 Task: Set the preference "Position of video title" to center.
Action: Mouse moved to (114, 10)
Screenshot: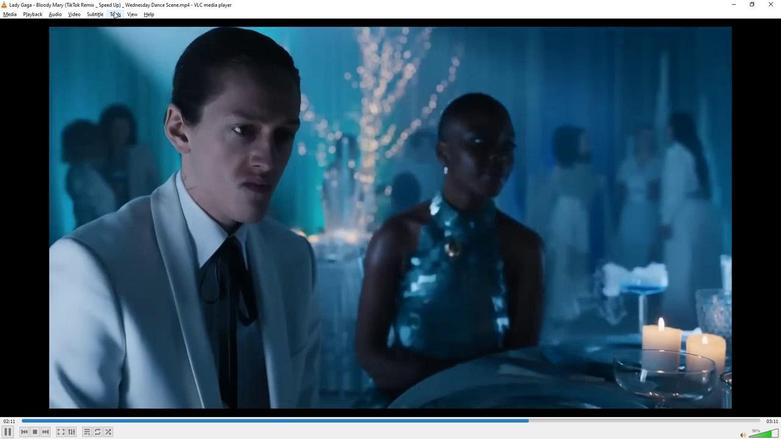 
Action: Mouse pressed left at (114, 10)
Screenshot: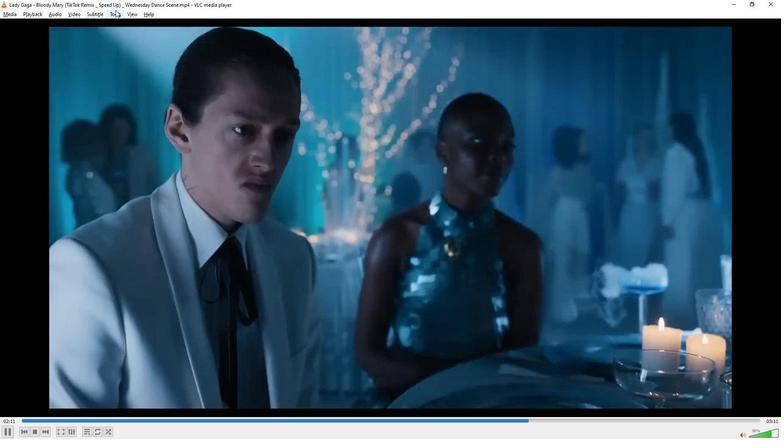 
Action: Mouse moved to (130, 111)
Screenshot: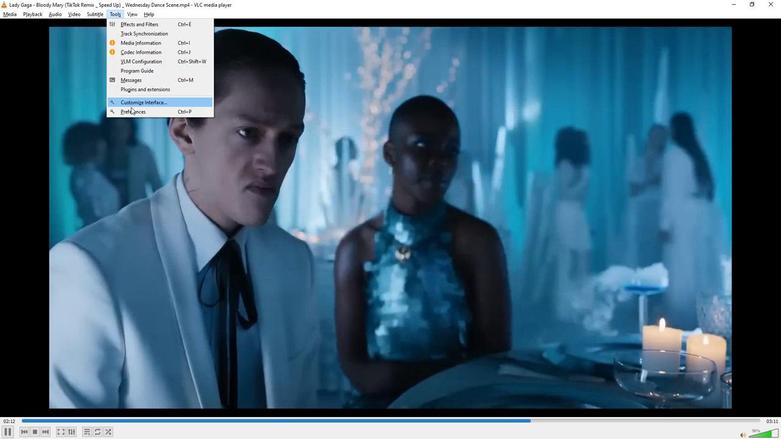 
Action: Mouse pressed left at (130, 111)
Screenshot: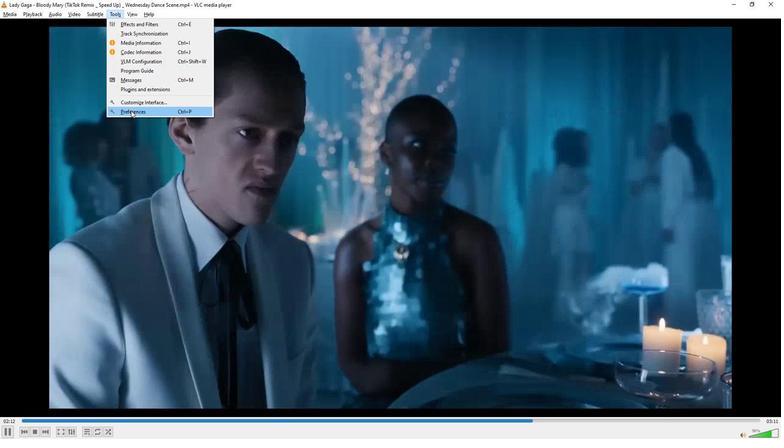 
Action: Mouse moved to (134, 335)
Screenshot: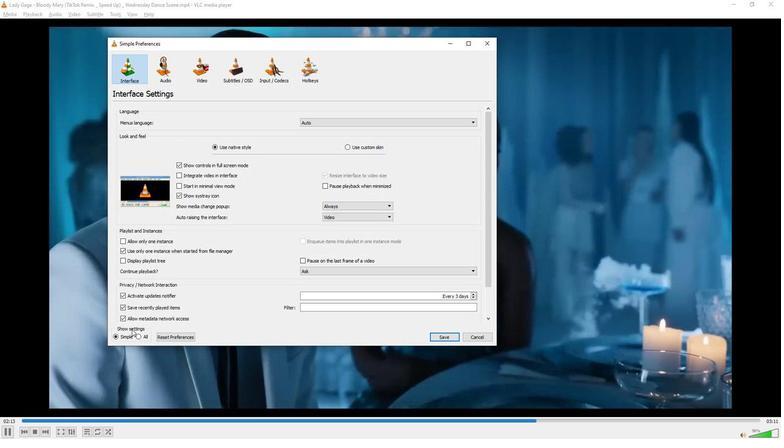 
Action: Mouse pressed left at (134, 335)
Screenshot: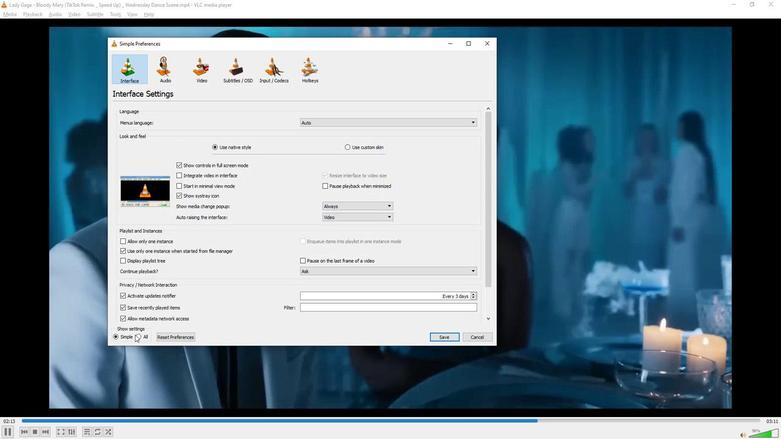 
Action: Mouse moved to (136, 337)
Screenshot: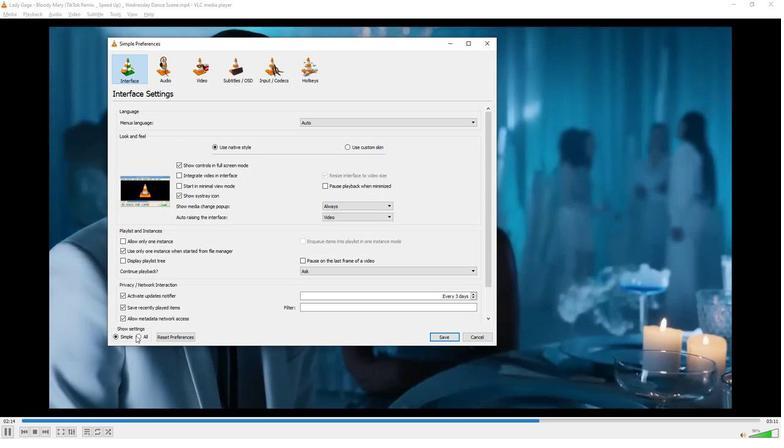 
Action: Mouse pressed left at (136, 337)
Screenshot: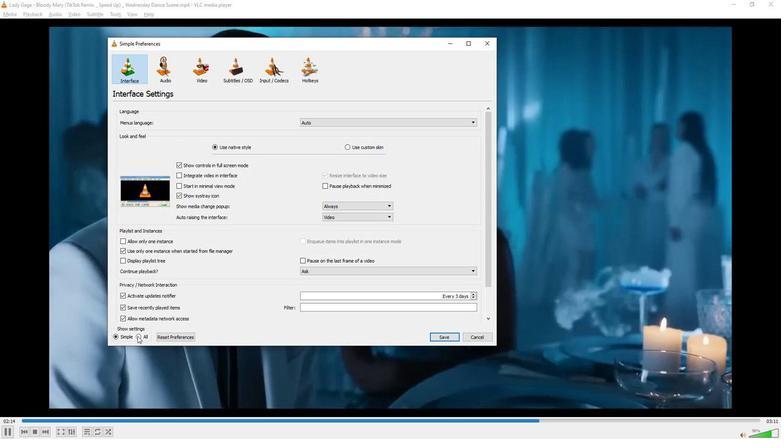 
Action: Mouse moved to (144, 285)
Screenshot: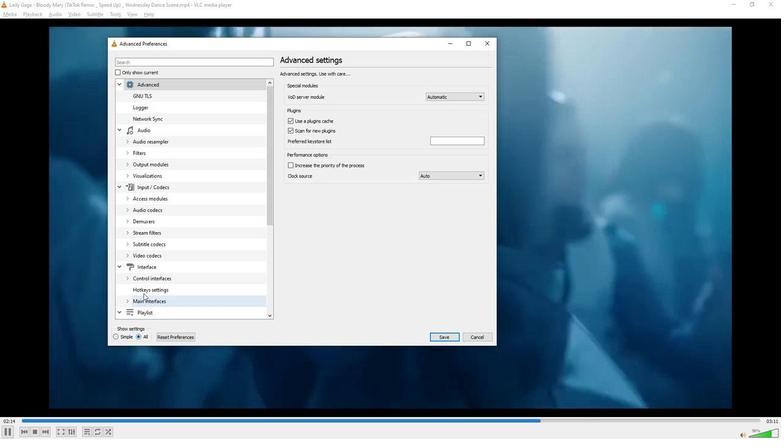 
Action: Mouse scrolled (144, 285) with delta (0, 0)
Screenshot: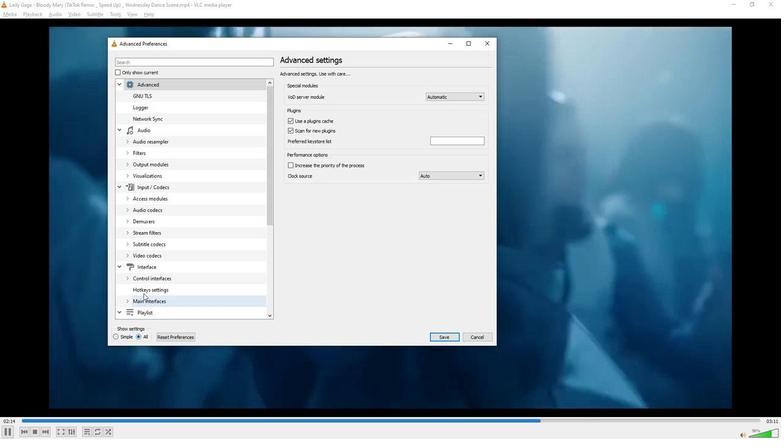 
Action: Mouse moved to (144, 283)
Screenshot: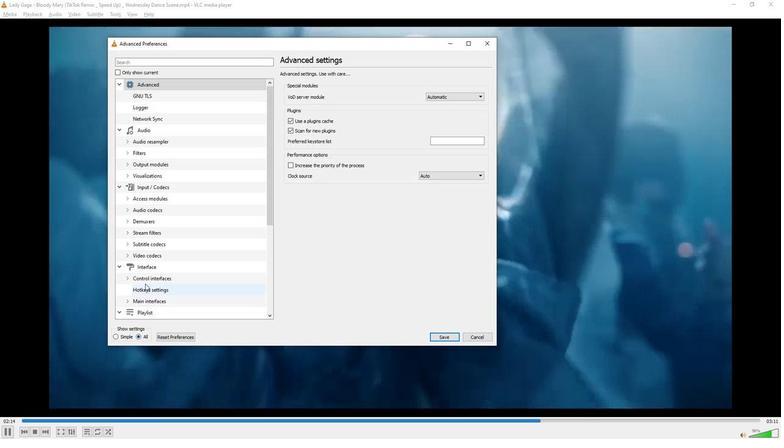 
Action: Mouse scrolled (144, 283) with delta (0, 0)
Screenshot: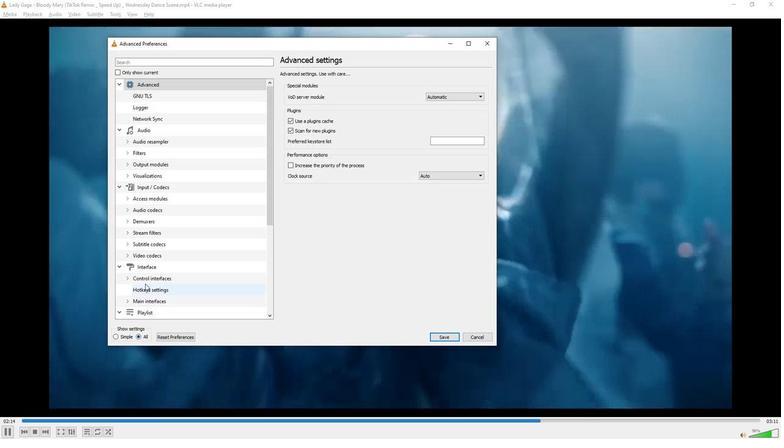 
Action: Mouse scrolled (144, 283) with delta (0, 0)
Screenshot: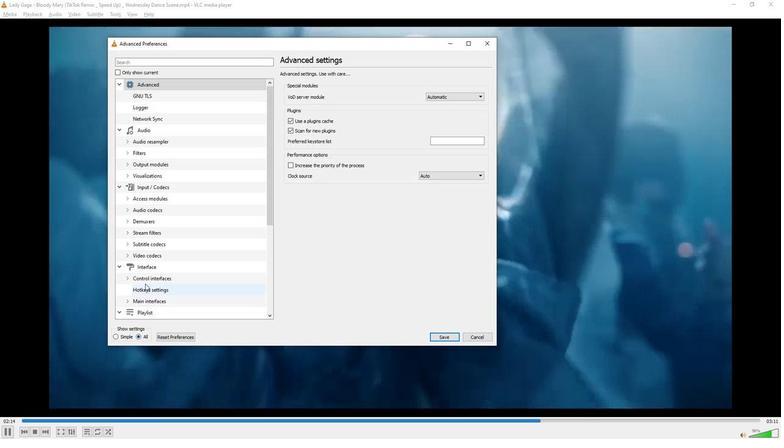 
Action: Mouse moved to (144, 283)
Screenshot: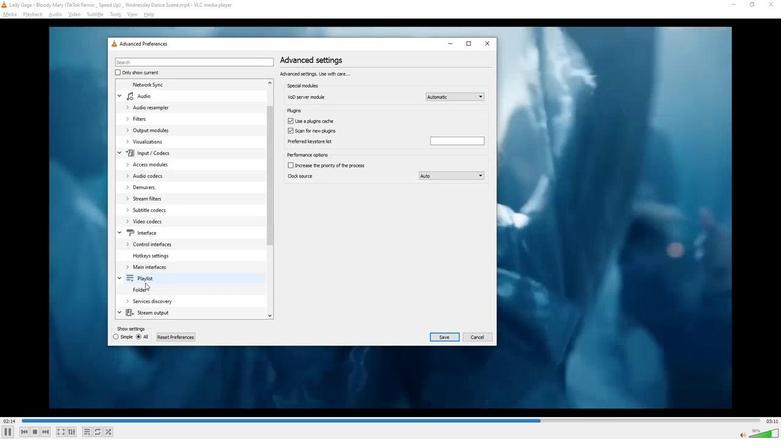 
Action: Mouse scrolled (144, 282) with delta (0, 0)
Screenshot: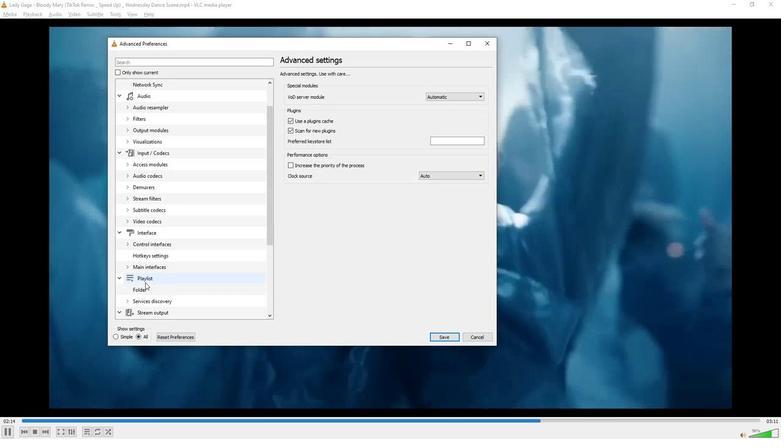 
Action: Mouse scrolled (144, 282) with delta (0, 0)
Screenshot: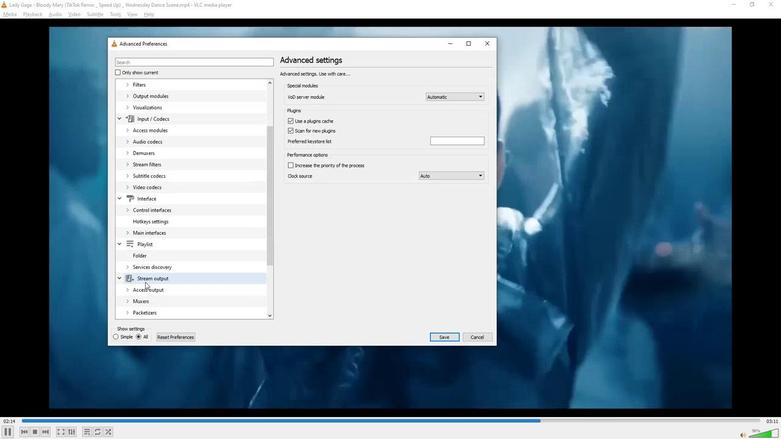 
Action: Mouse scrolled (144, 282) with delta (0, 0)
Screenshot: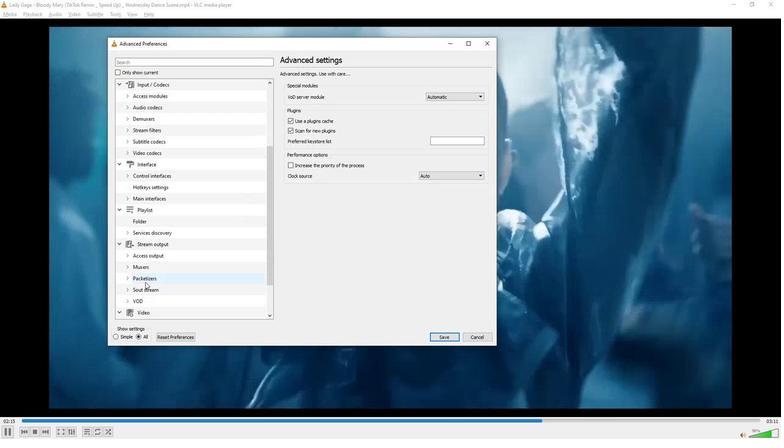
Action: Mouse scrolled (144, 282) with delta (0, 0)
Screenshot: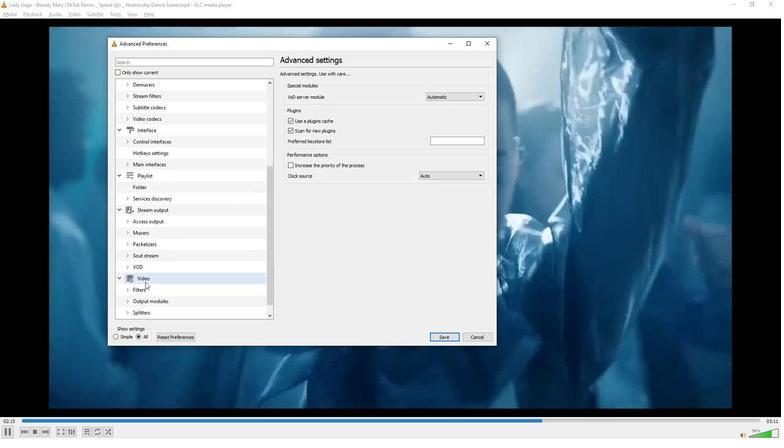 
Action: Mouse moved to (148, 265)
Screenshot: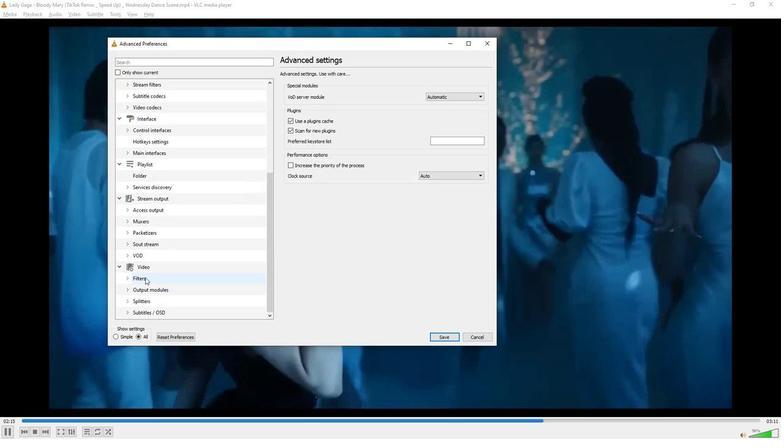 
Action: Mouse pressed left at (148, 265)
Screenshot: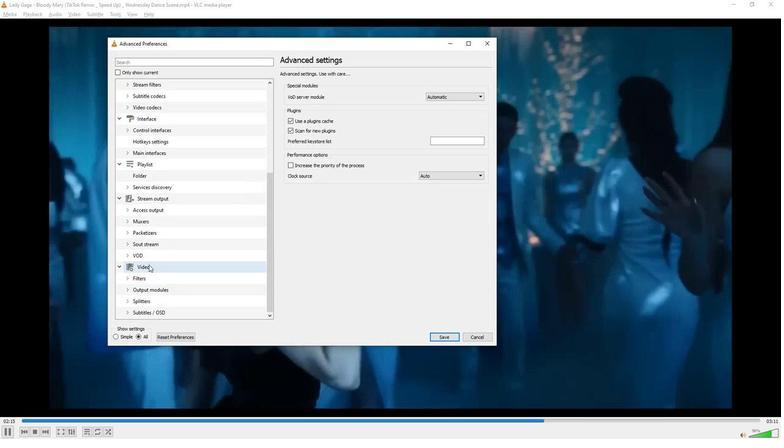 
Action: Mouse moved to (467, 224)
Screenshot: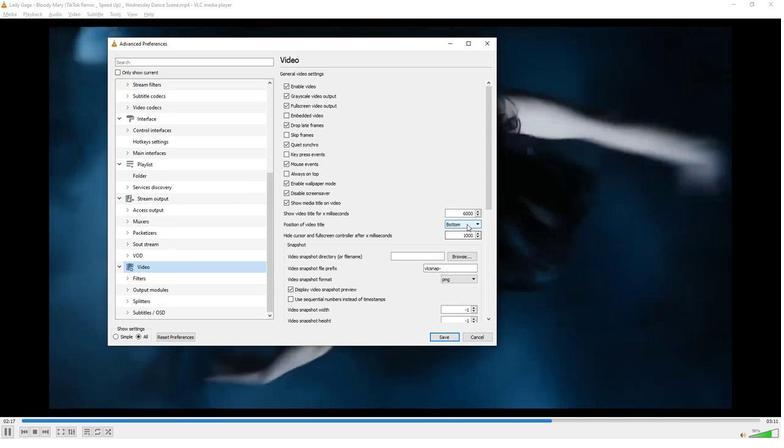 
Action: Mouse pressed left at (467, 224)
Screenshot: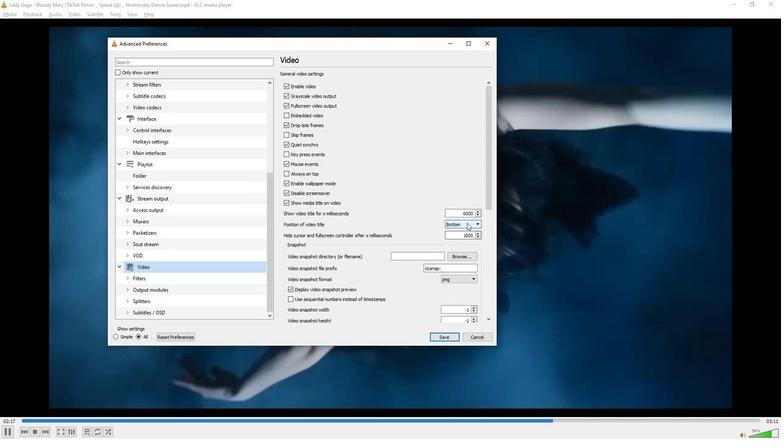 
Action: Mouse moved to (463, 230)
Screenshot: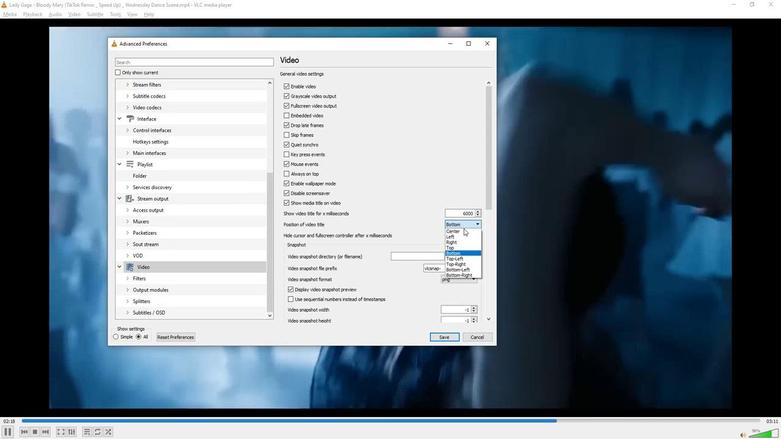 
Action: Mouse pressed left at (463, 230)
Screenshot: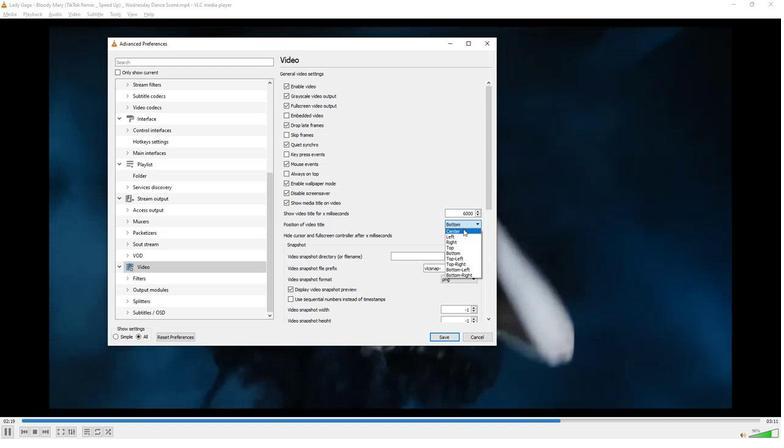 
